 Task: Format Manipulation: Convert a video to a format compatible with IMAX screens.
Action: Mouse moved to (806, 741)
Screenshot: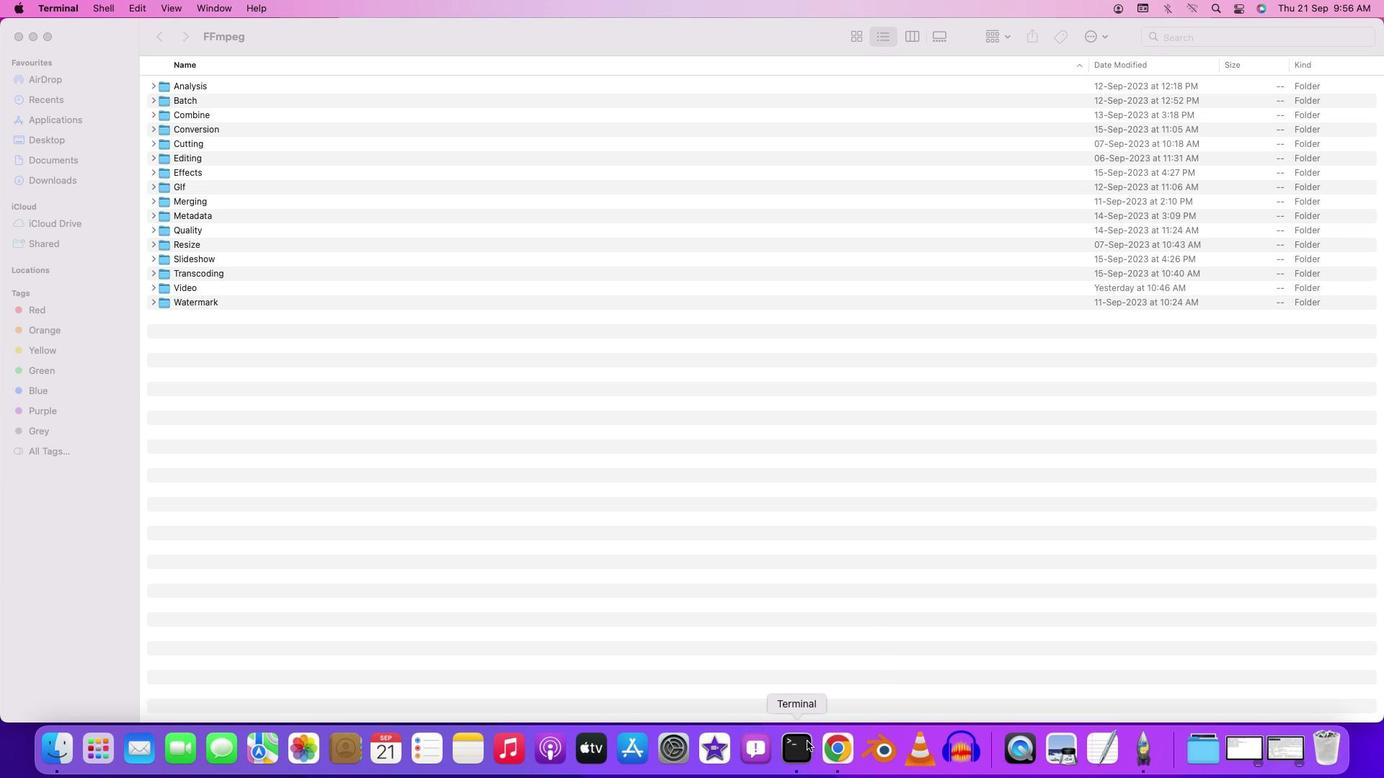 
Action: Mouse pressed right at (806, 741)
Screenshot: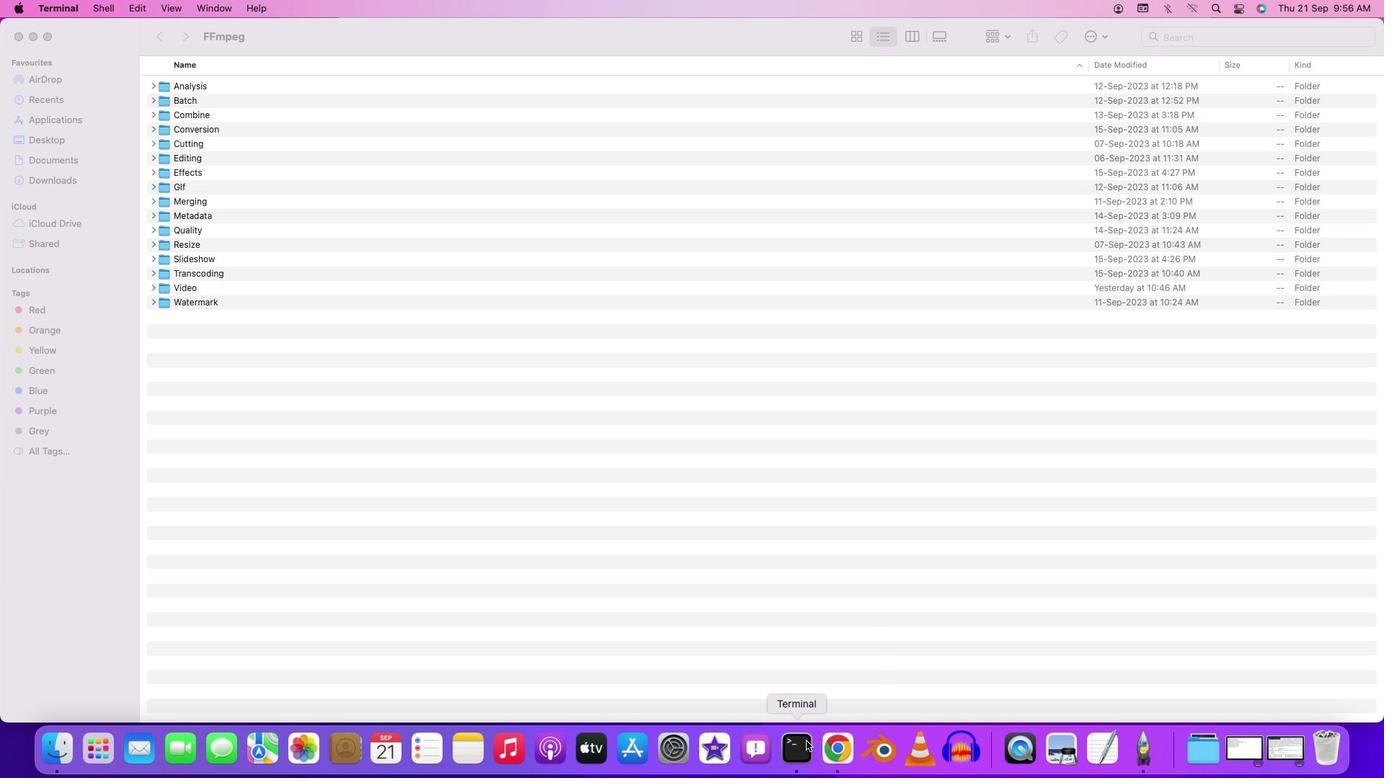 
Action: Mouse moved to (845, 573)
Screenshot: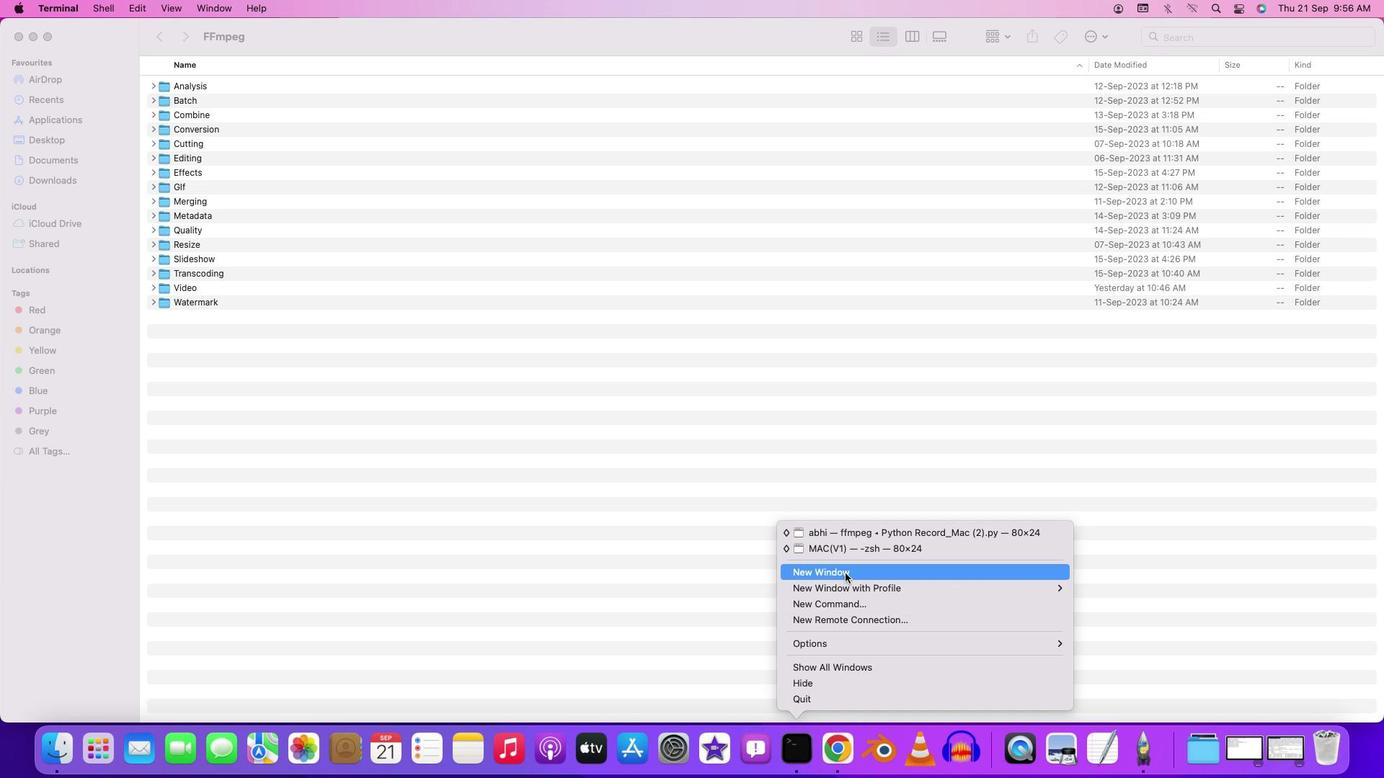 
Action: Mouse pressed left at (845, 573)
Screenshot: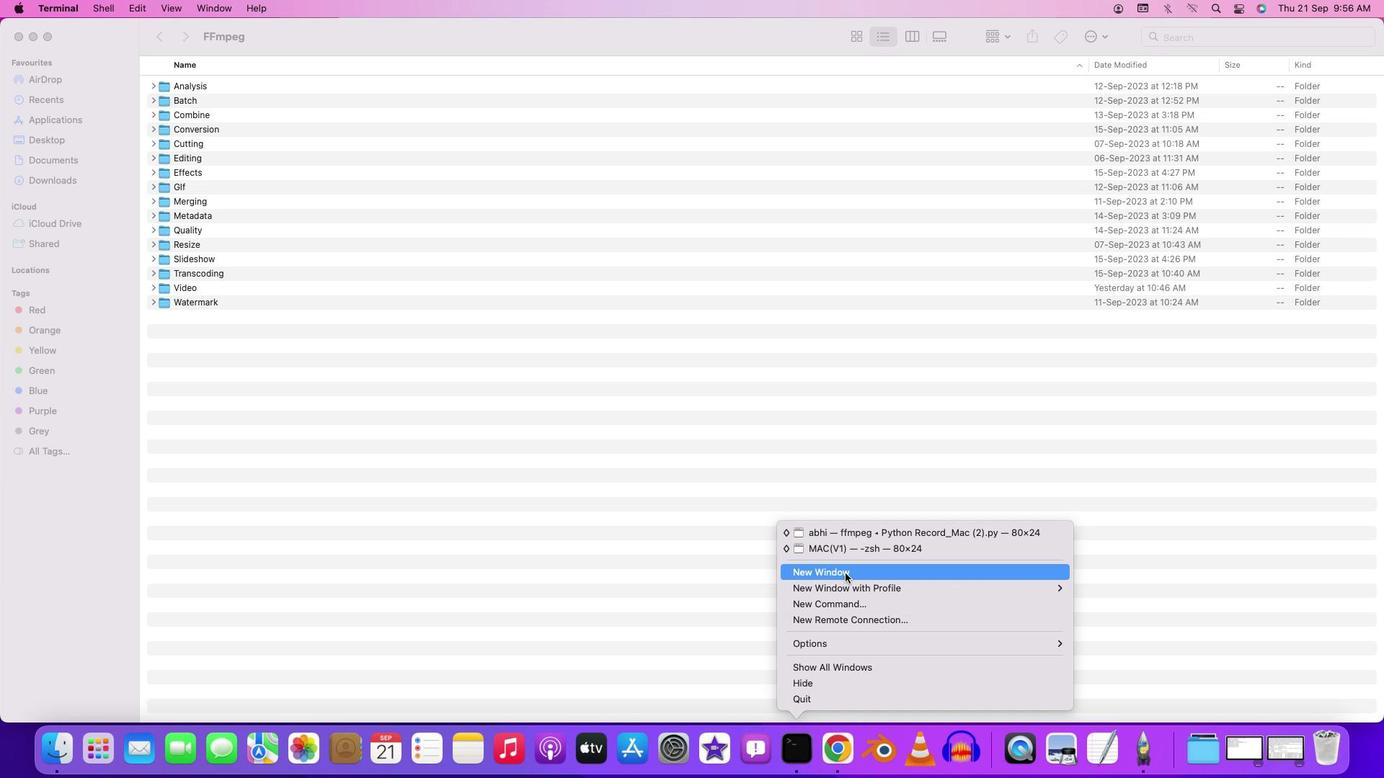 
Action: Mouse moved to (193, 29)
Screenshot: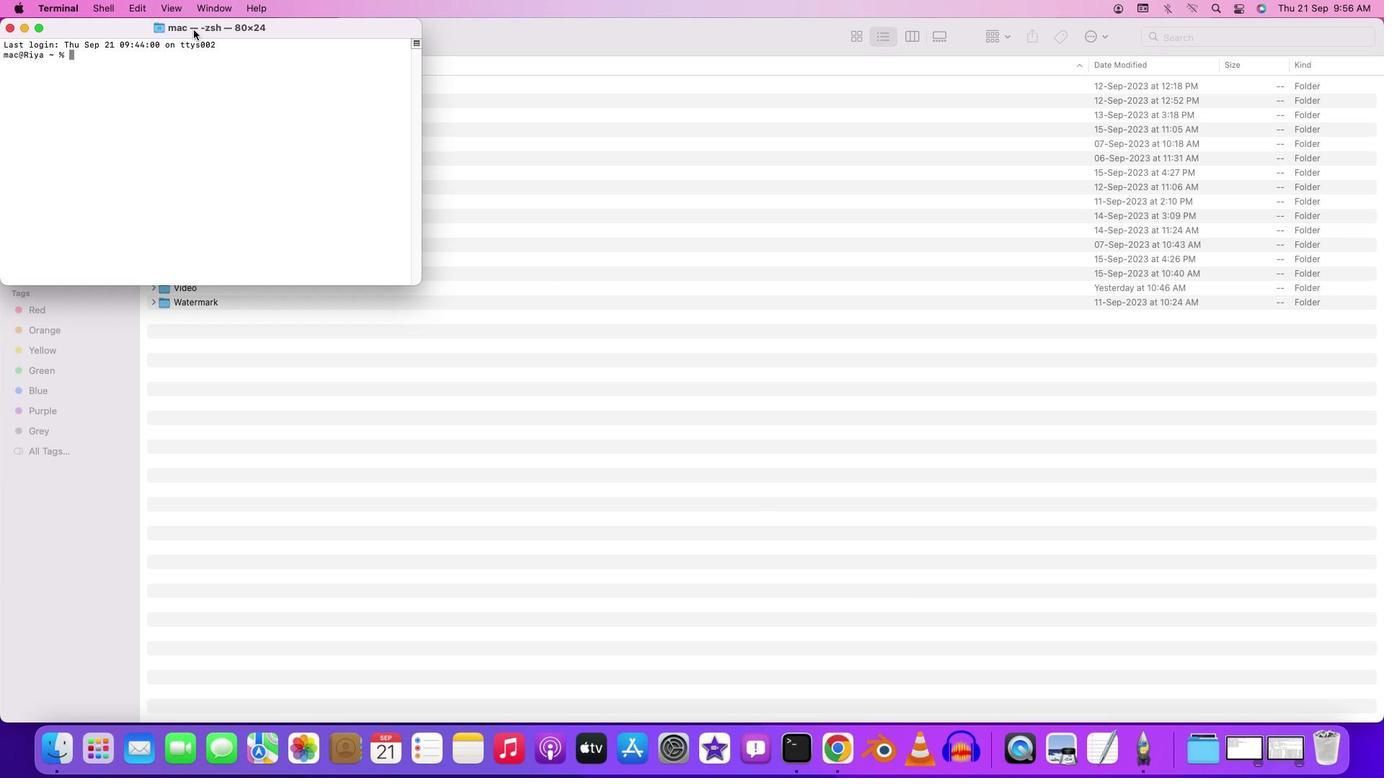 
Action: Mouse pressed left at (193, 29)
Screenshot: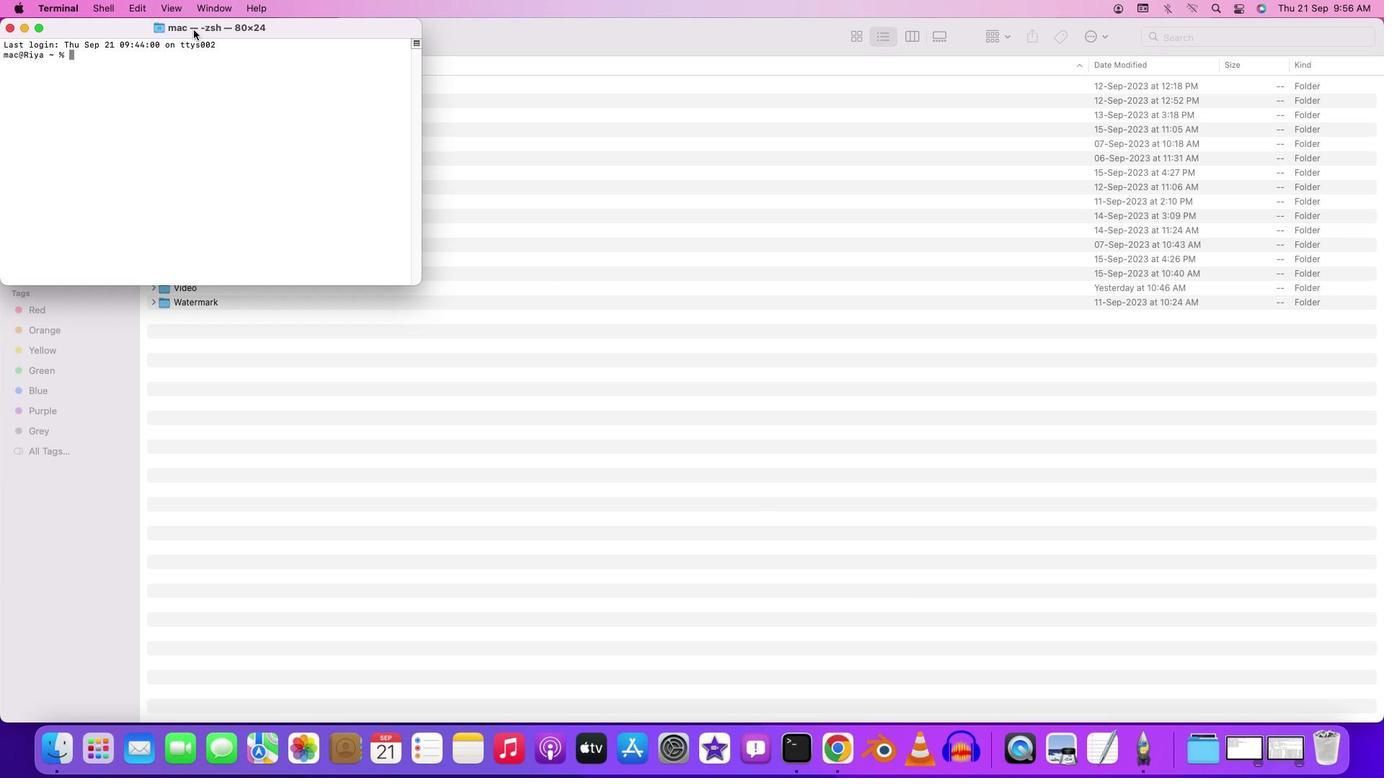 
Action: Mouse pressed left at (193, 29)
Screenshot: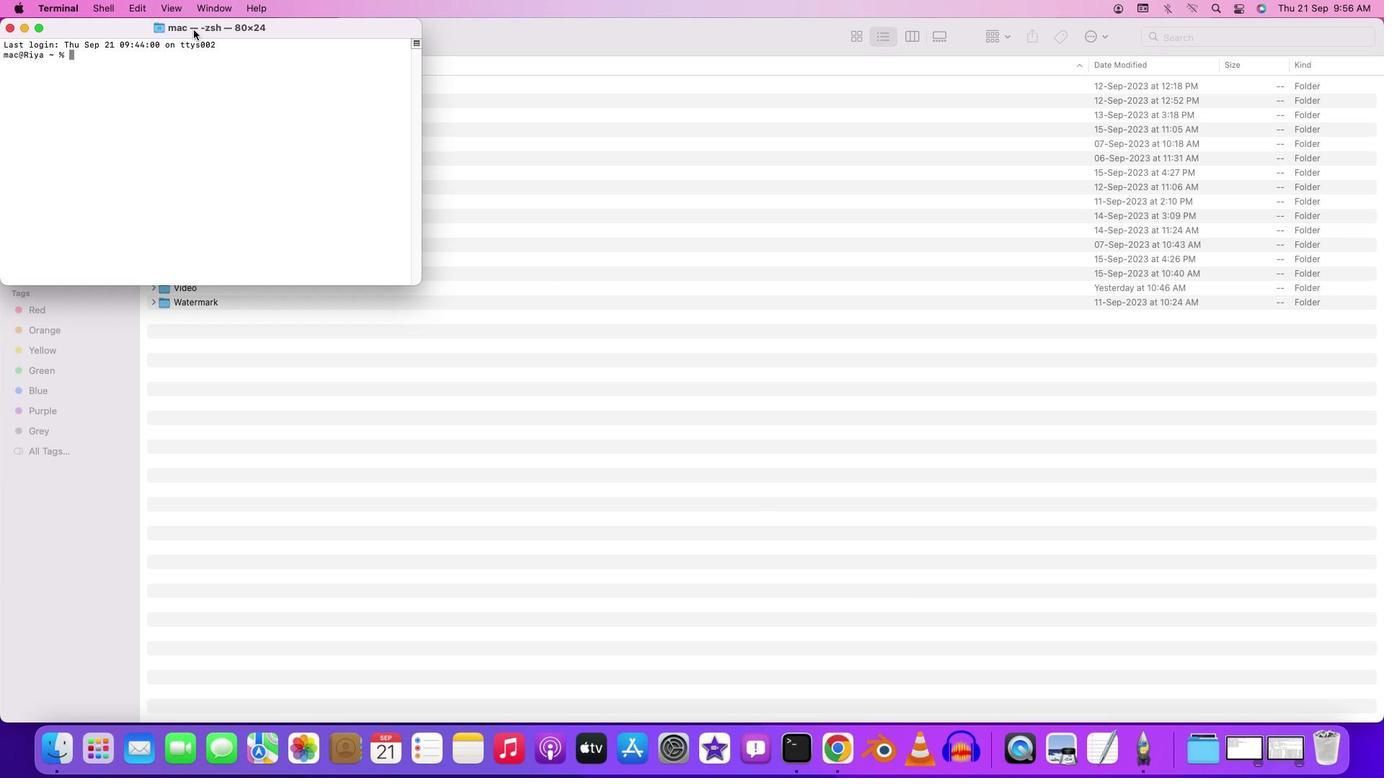 
Action: Mouse moved to (369, 212)
Screenshot: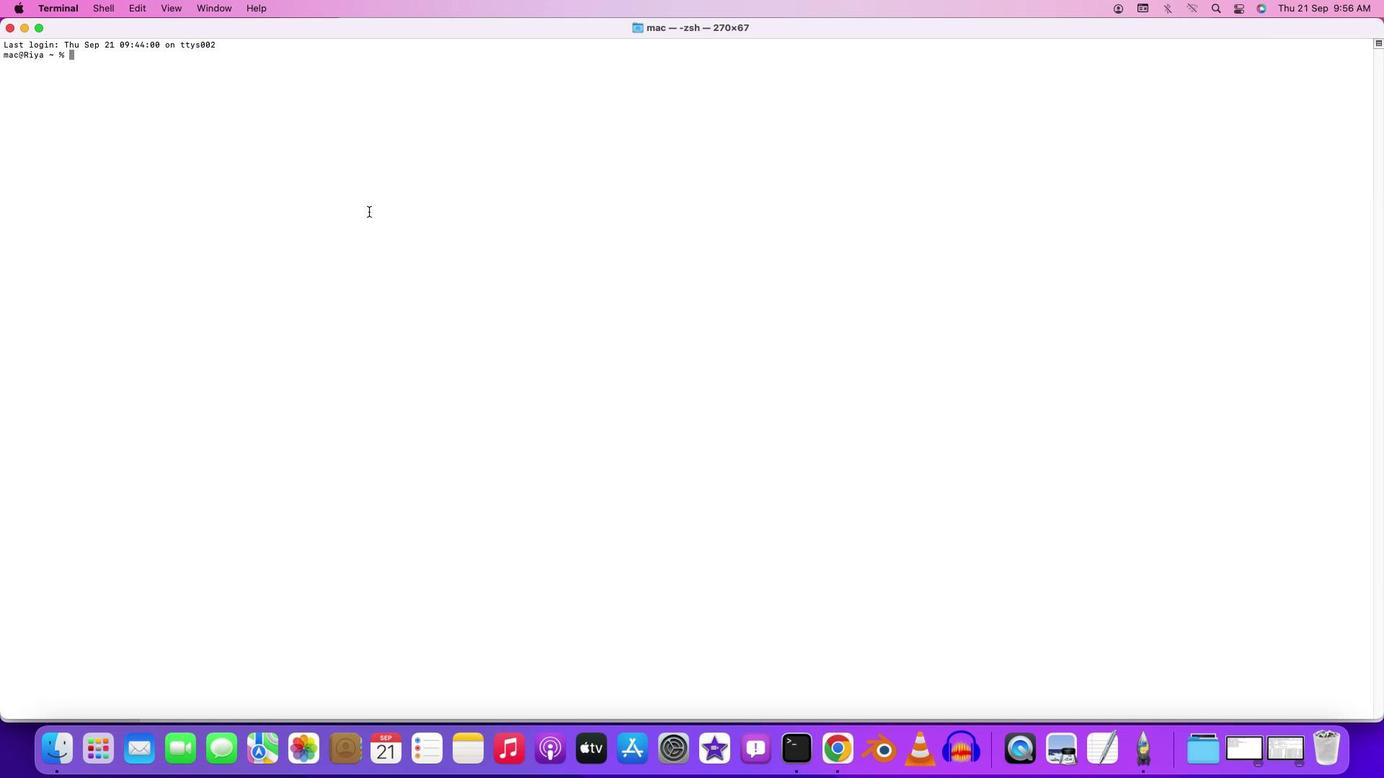 
Action: Key pressed 'c''d'Key.space'd''e''s''k''t''o''p'Key.enter'c''d'Key.space'f''f''m''p''e''g'Key.enter'c''d'Key.space'b''a''t''c''h'Key.enter'c''d'Key.space'v''i''d''e''o'Key.enter'f''f''m''p''e''g'Key.space'-''i'Key.space'i''n''p''u''t''.''m''p''4'Key.space'-''v''f'Key.spaceKey.shift'"''c''r''o''p''=''1''9''2''0'Key.spaceKey.backspaceKey.shift':''1''3''4''4'Key.leftKey.leftKey.leftKey.leftKey.leftKey.rightKey.rightKey.rightKey.rightKey.rightKey.rightKey.rightKey.shift':''0'Key.shift':''2''8''8'',''s''c''a''l''e''=''4''0''9''6'Key.shift':''2''1''6''0'Key.shift'"'Key.space'-''r'Key.space'2''5'Key.backspace'4'Key.space'-''c'Key.shift':''v'Key.space'l''i''v''b'Key.backspaceKey.backspace'b''x''2''6''4'Key.space'-''b'Key.shift':''v'Key.space'1''0''0'Key.spaceKey.backspaceKey.shift'M'Key.space'-''c'Key.shift':''a'Key.space'a''a'Key.backspace'c''3'Key.space'-''b'Key.shift':''a'Key.leftKey.leftKey.leftKey.leftKey.leftKey.leftKey.leftKey.rightKey.rightKey.rightKey.rightKey.rightKey.rightKey.rightKey.rightKey.rightKey.rightKey.space'6''4''0''k'Key.space'-''a''c'Key.space'6'Key.space'o''u''p''t''u''t'','Key.backspace'.'Key.backspaceKey.shift'_'Key.shift'I''M''A''X''.''m''p''4'Key.enterKey.upKey.leftKey.leftKey.leftKey.leftKey.leftKey.leftKey.leftKey.leftKey.leftKey.leftKey.leftKey.leftKey.leftKey.leftKey.leftKey.leftKey.leftKey.leftKey.leftKey.leftKey.leftKey.leftKey.leftKey.leftKey.leftKey.leftKey.leftKey.leftKey.leftKey.leftKey.leftKey.leftKey.leftKey.leftKey.leftKey.leftKey.leftKey.leftKey.leftKey.leftKey.leftKey.leftKey.leftKey.leftKey.leftKey.leftKey.leftKey.leftKey.leftKey.leftKey.leftKey.leftKey.leftKey.leftKey.leftKey.leftKey.leftKey.leftKey.leftKey.leftKey.leftKey.leftKey.leftKey.leftKey.leftKey.leftKey.leftKey.leftKey.leftKey.leftKey.leftKey.leftKey.leftKey.leftKey.leftKey.leftKey.leftKey.leftKey.leftKey.leftKey.leftKey.leftKey.leftKey.leftKey.leftKey.leftKey.leftKey.leftKey.leftKey.leftKey.leftKey.leftKey.leftKey.leftKey.leftKey.leftKey.leftKey.leftKey.leftKey.leftKey.leftKey.leftKey.leftKey.leftKey.leftKey.leftKey.leftKey.leftKey.leftKey.leftKey.leftKey.leftKey.leftKey.leftKey.leftKey.leftKey.left'4''k'Key.rightKey.rightKey.rightKey.rightKey.rightKey.rightKey.rightKey.rightKey.rightKey.rightKey.rightKey.rightKey.rightKey.rightKey.rightKey.rightKey.rightKey.enter'y'Key.enter
Screenshot: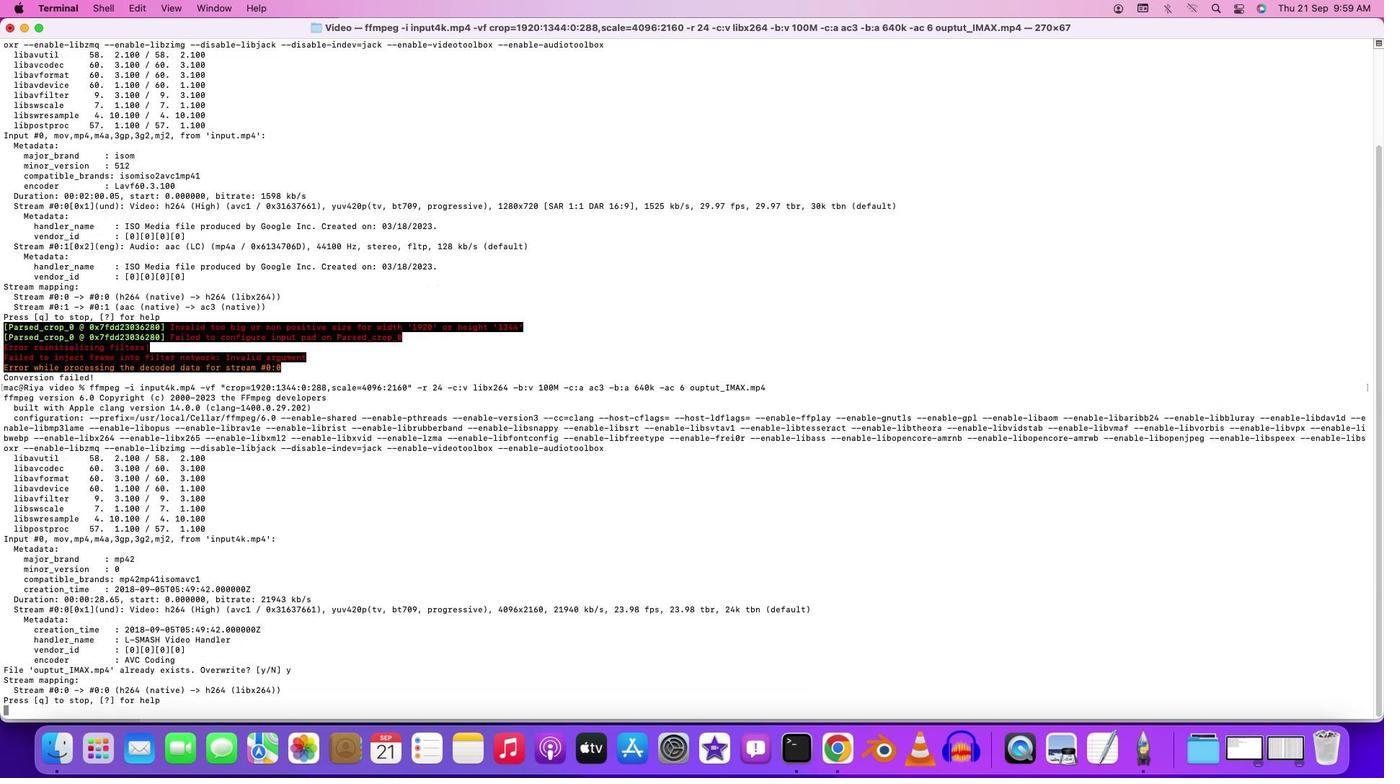 
Action: Mouse moved to (661, 622)
Screenshot: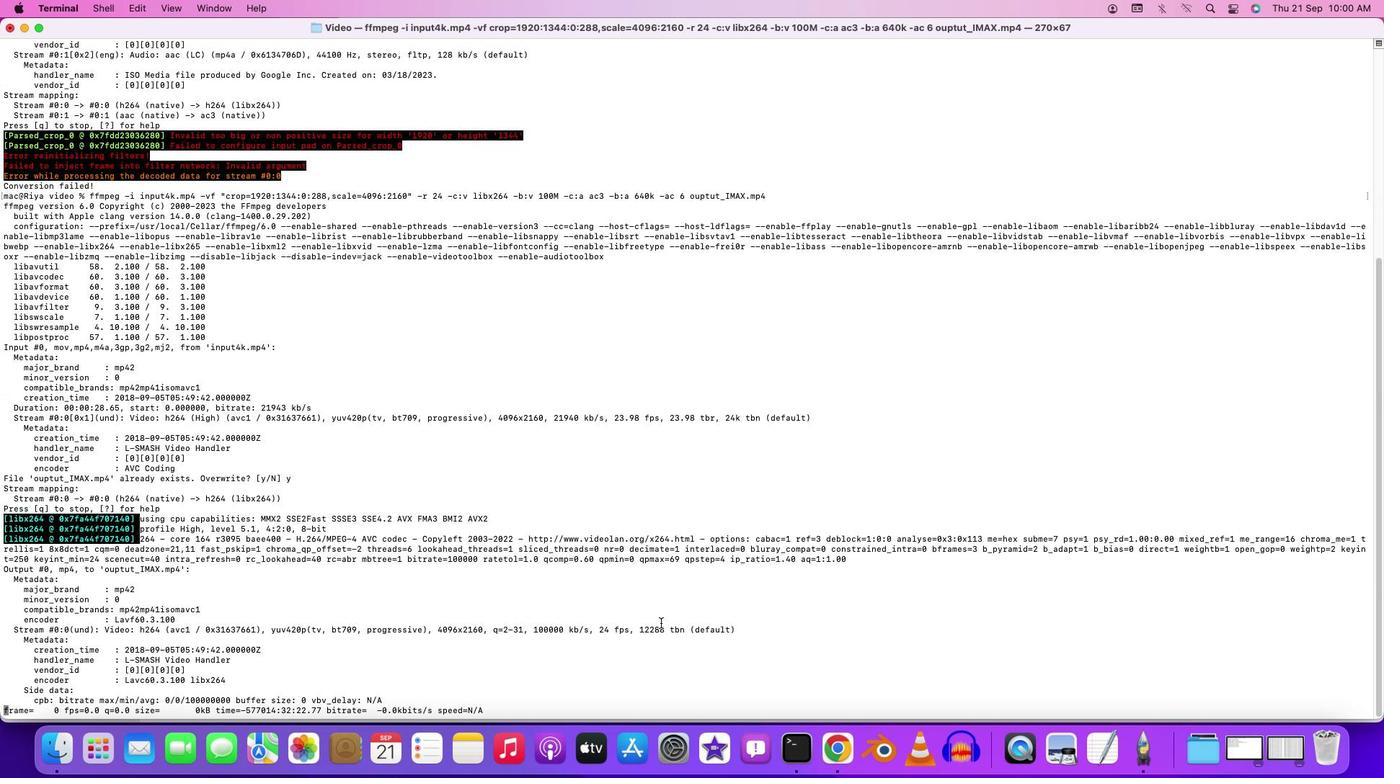 
